 Task: Create Workspace Cost Accounting Workspace description Create and manage company-wide customer engagement and retention. Workspace type Operations
Action: Mouse moved to (451, 92)
Screenshot: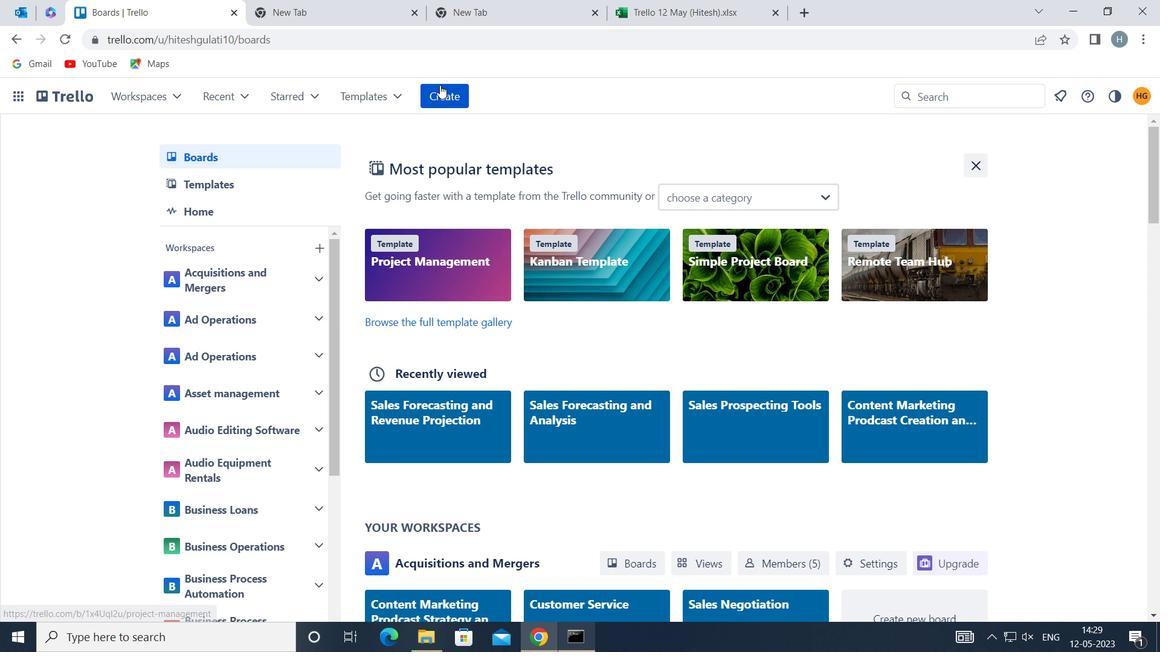 
Action: Mouse pressed left at (451, 92)
Screenshot: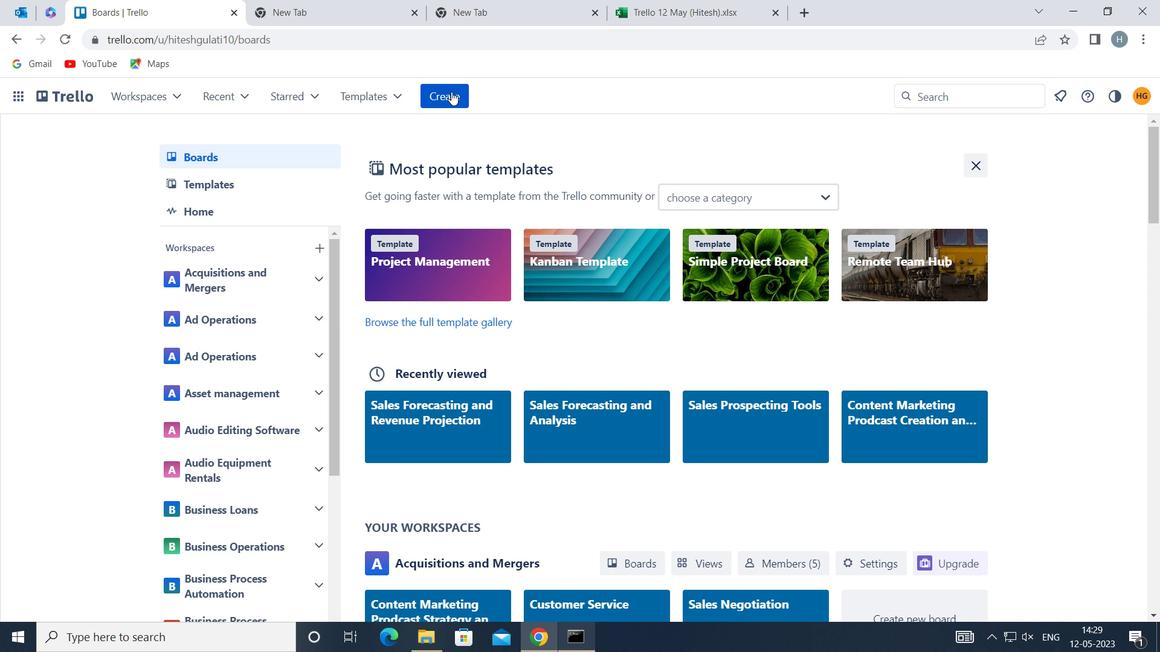 
Action: Mouse moved to (535, 250)
Screenshot: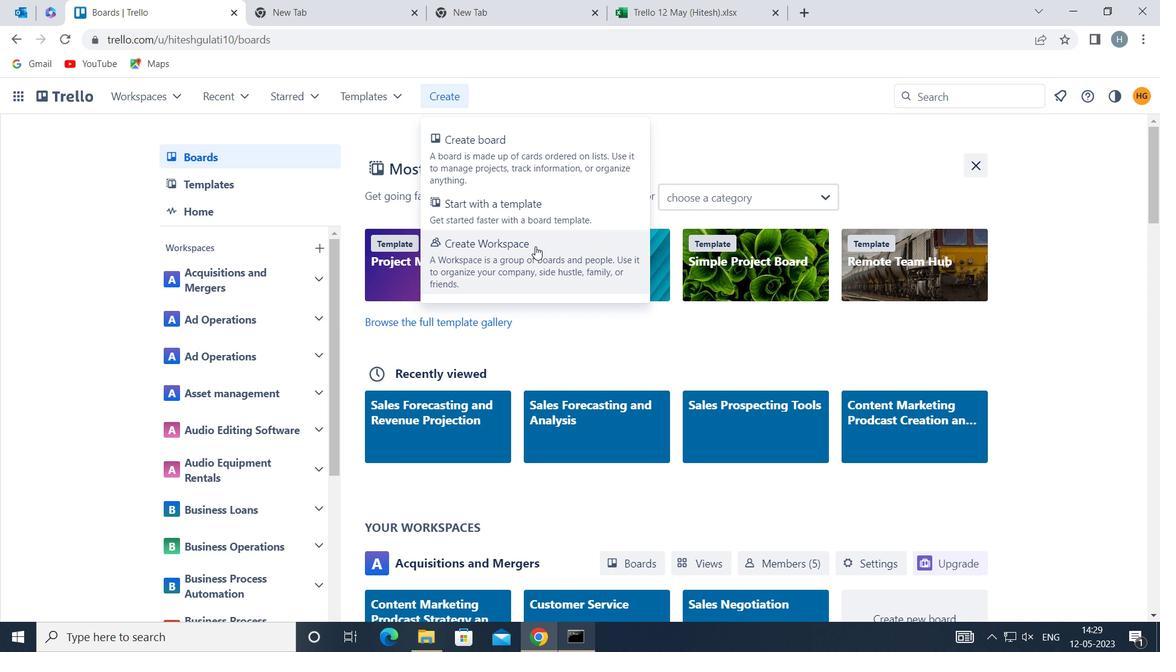
Action: Mouse pressed left at (535, 250)
Screenshot: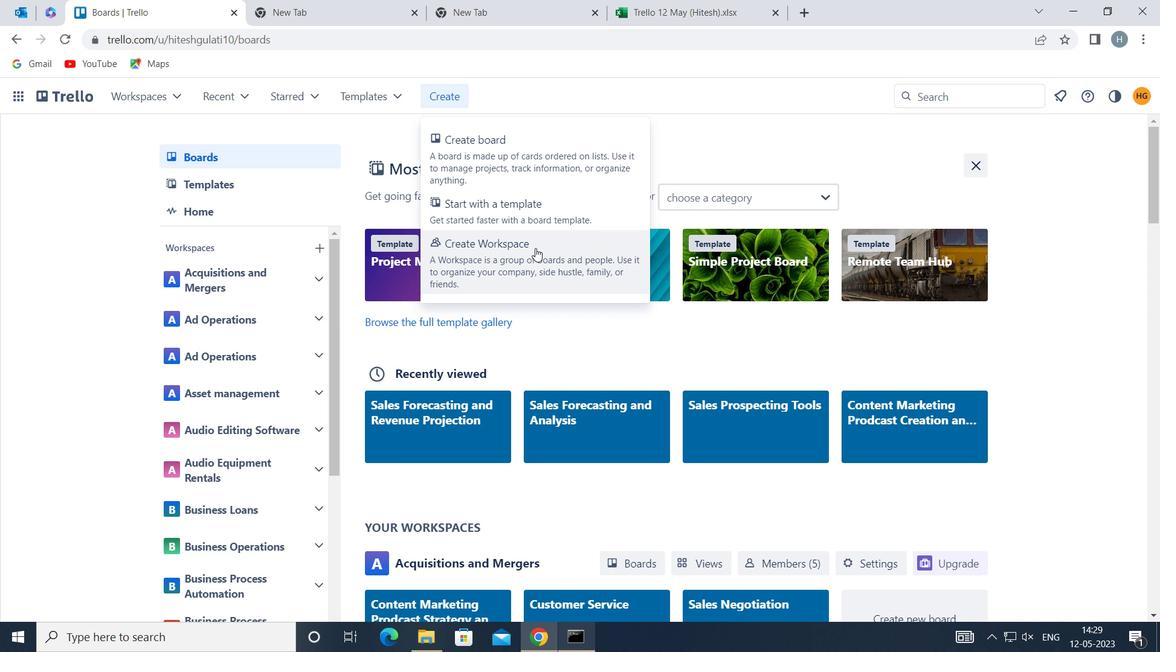 
Action: Mouse moved to (436, 284)
Screenshot: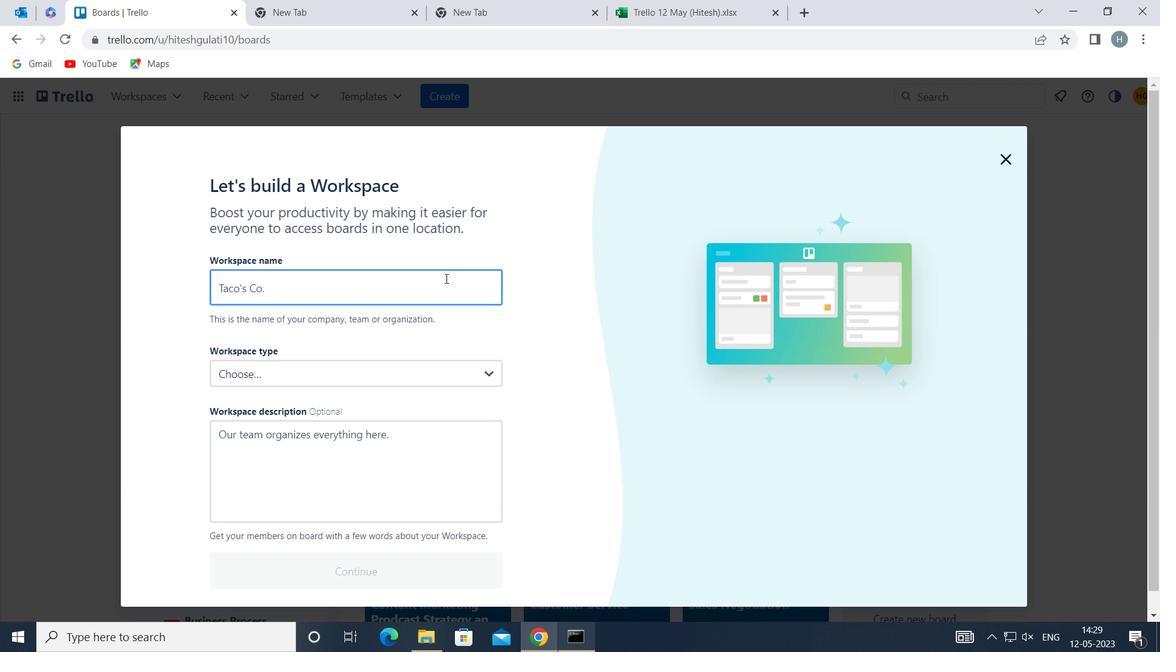 
Action: Mouse pressed left at (436, 284)
Screenshot: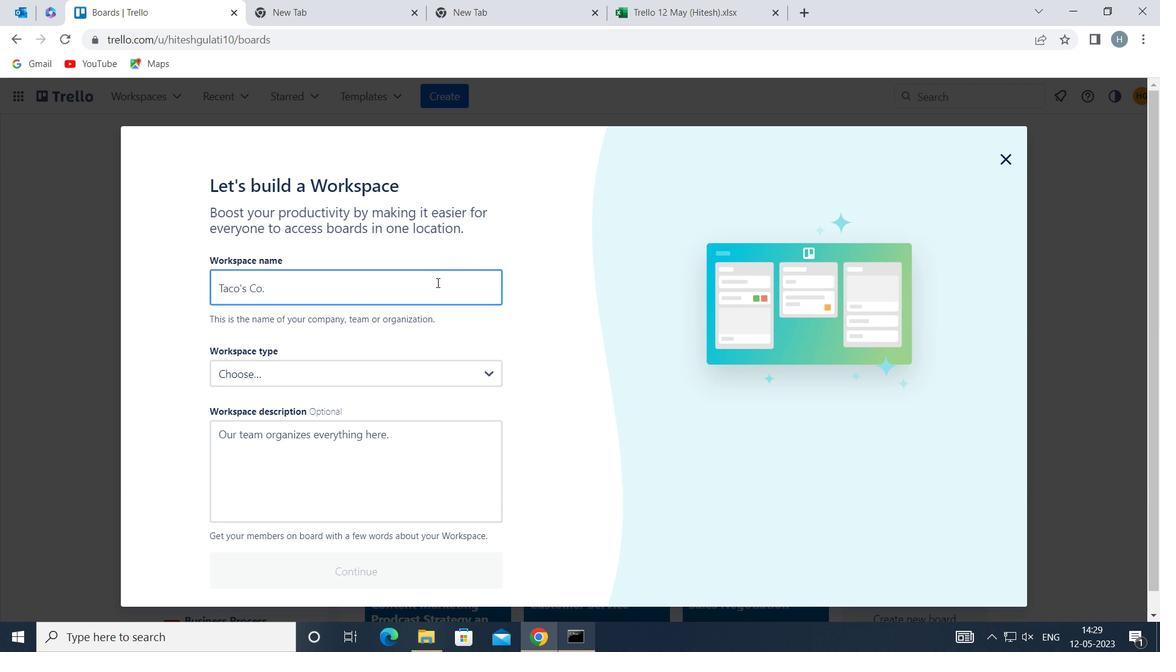
Action: Key pressed <Key.shift>COST<Key.backspace><Key.backspace><Key.backspace><Key.backspace><Key.shift>COST<Key.space><Key.shift>ACCOUNTING
Screenshot: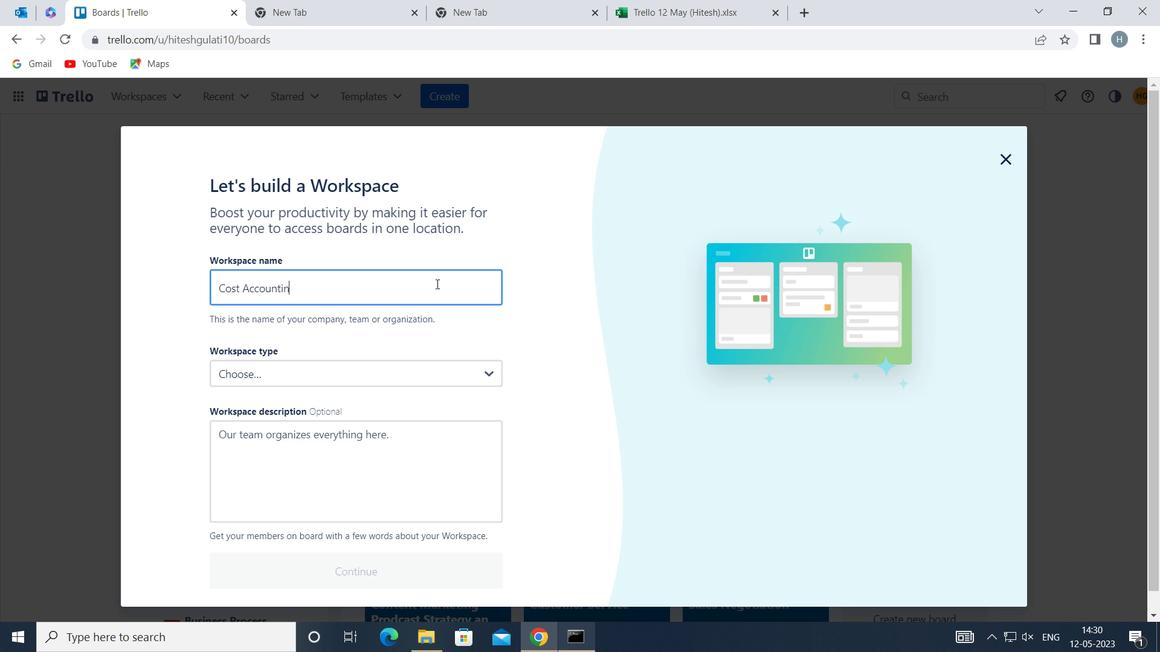 
Action: Mouse moved to (398, 440)
Screenshot: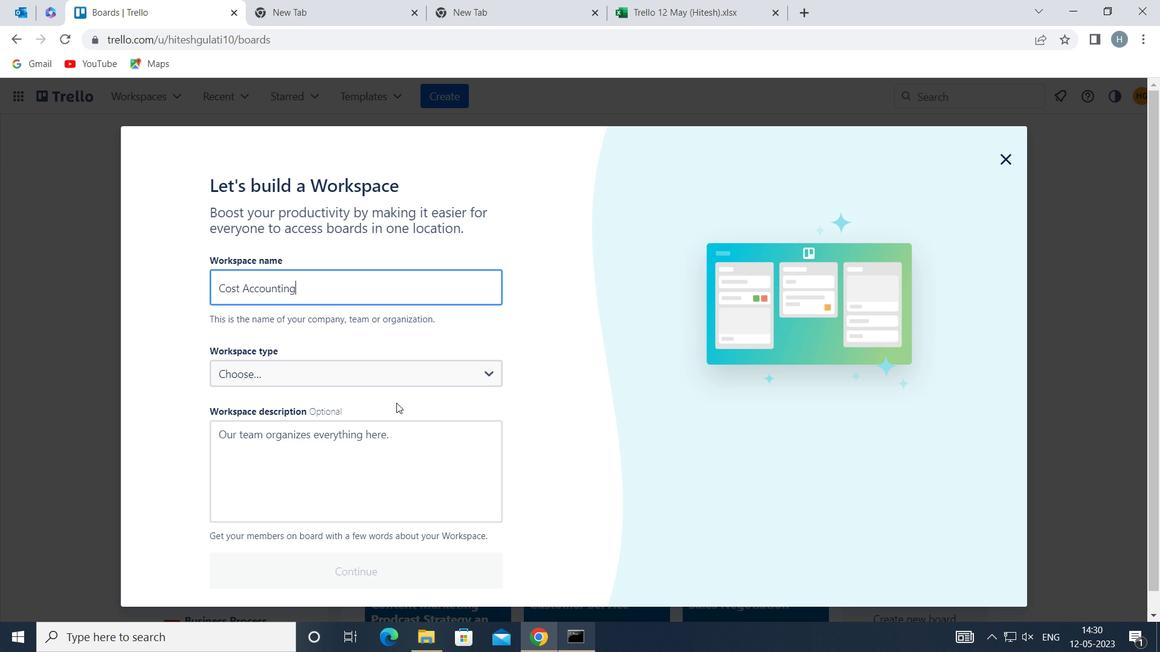 
Action: Mouse pressed left at (398, 440)
Screenshot: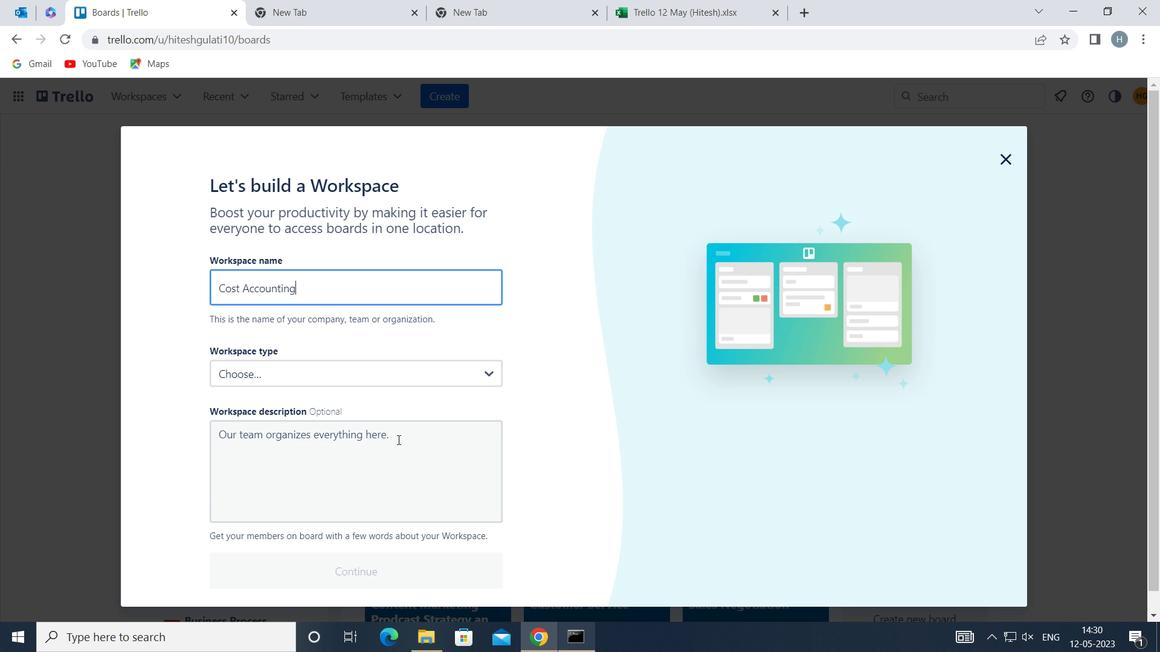 
Action: Mouse moved to (377, 450)
Screenshot: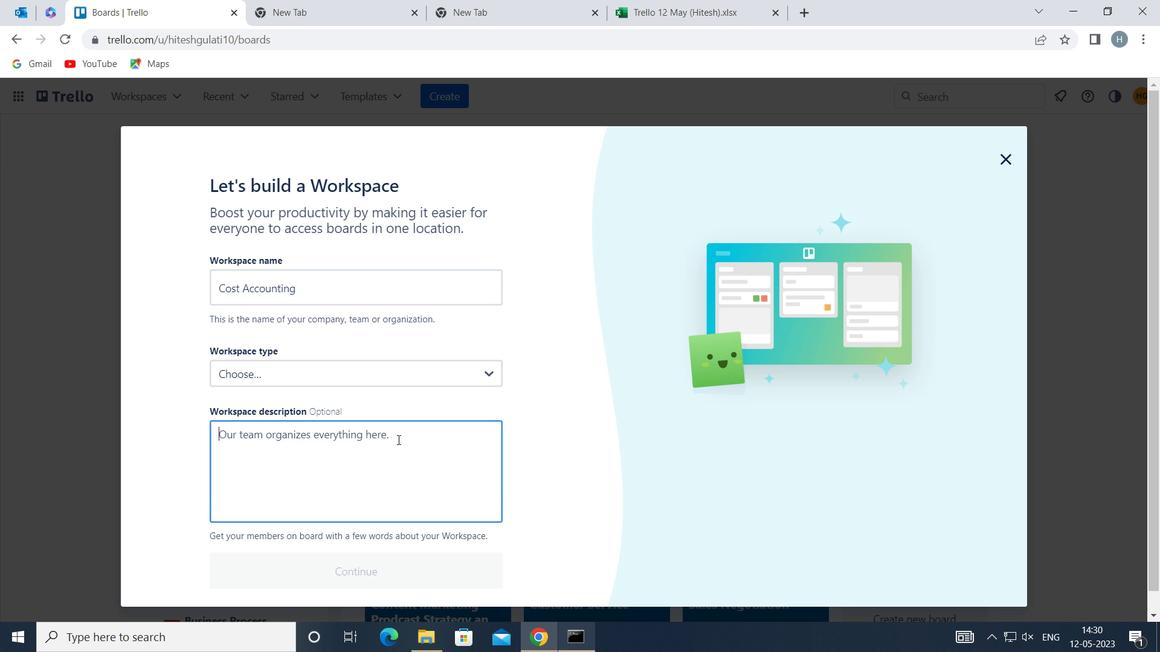 
Action: Key pressed <Key.shift>CREATE<Key.space>AND<Key.space>MANAG
Screenshot: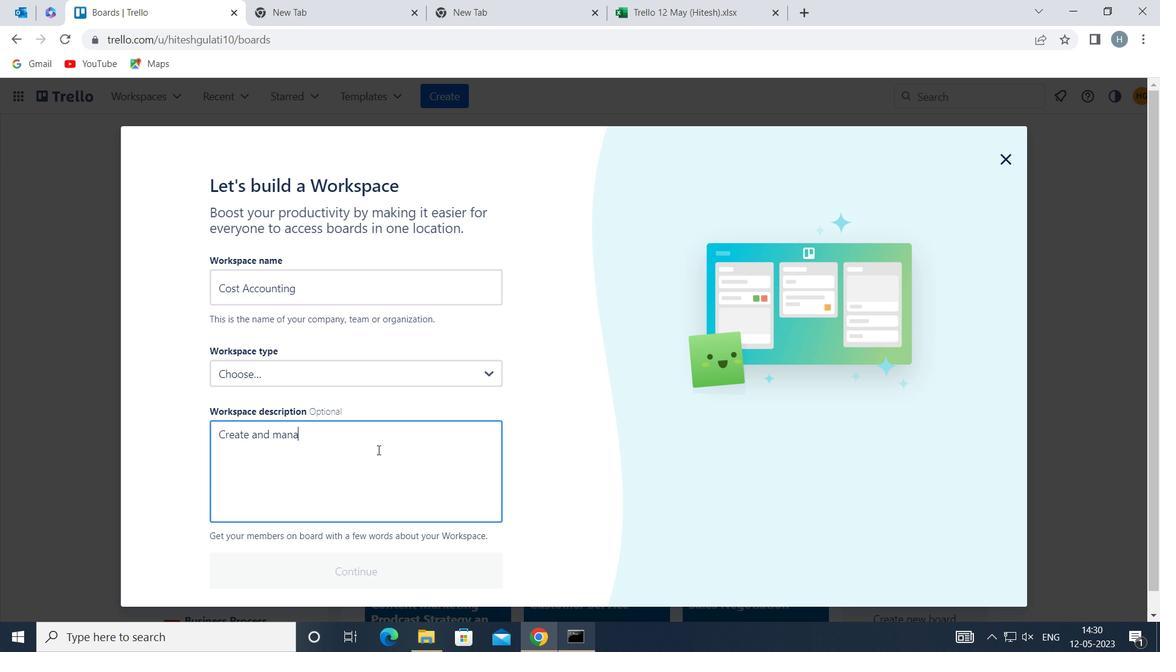 
Action: Mouse moved to (377, 450)
Screenshot: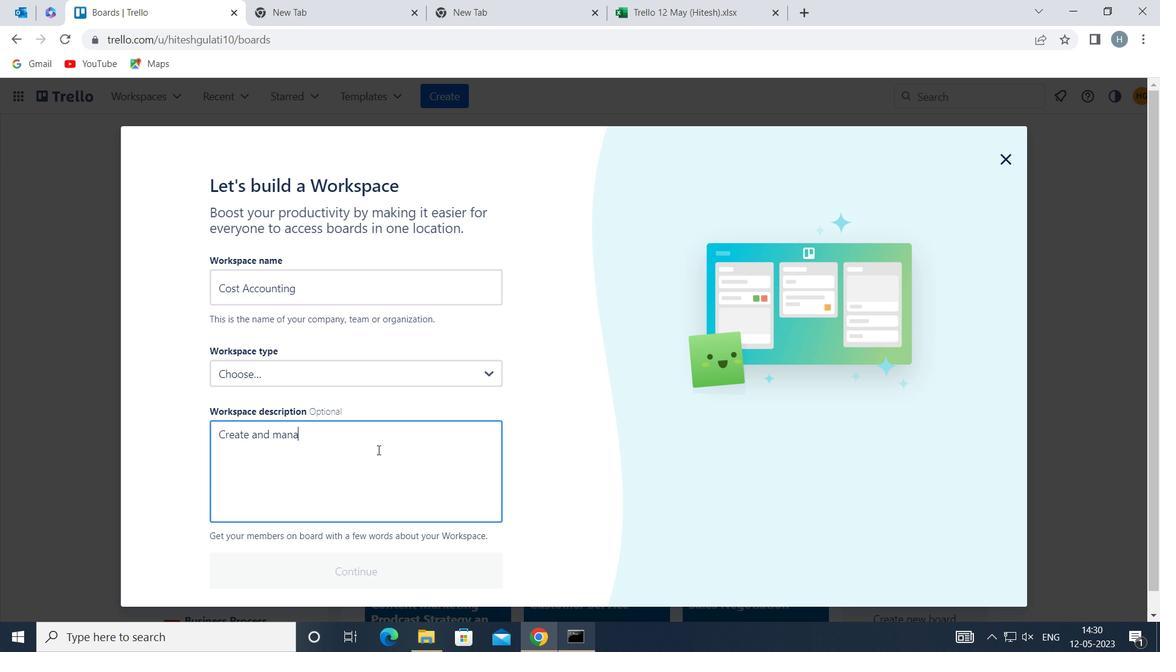 
Action: Key pressed E<Key.space>COMPANY-WIDE<Key.space>CUSTOMER<Key.space>ENGAGEMENT<Key.space>AND<Key.space>RETENTION<Key.space>
Screenshot: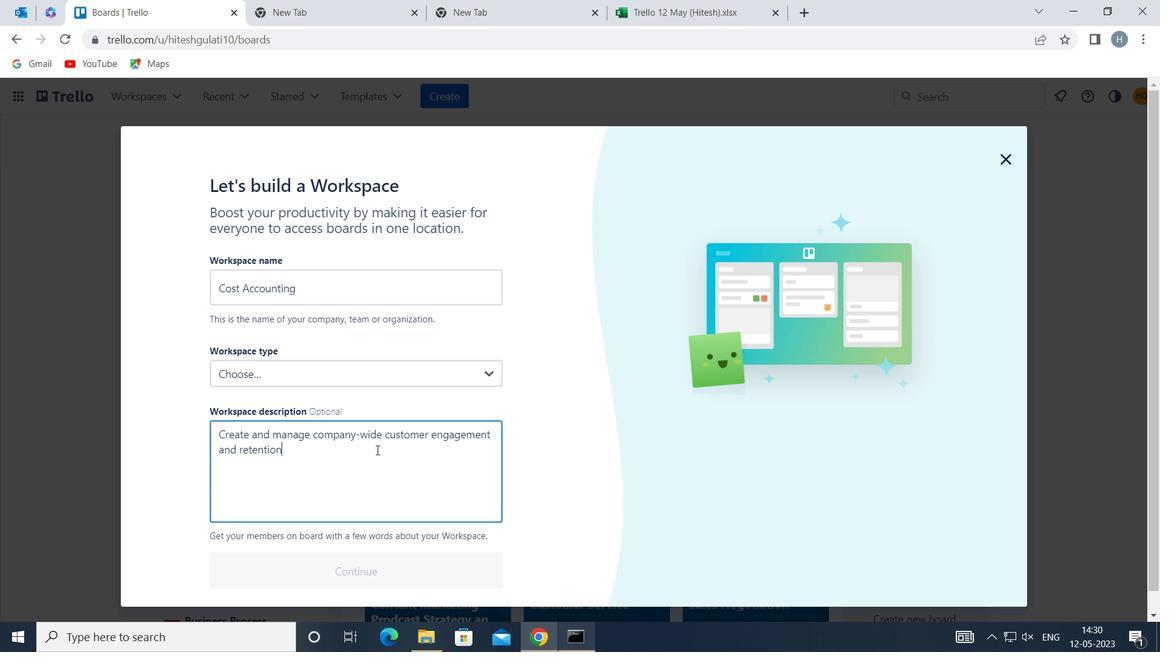 
Action: Mouse moved to (385, 364)
Screenshot: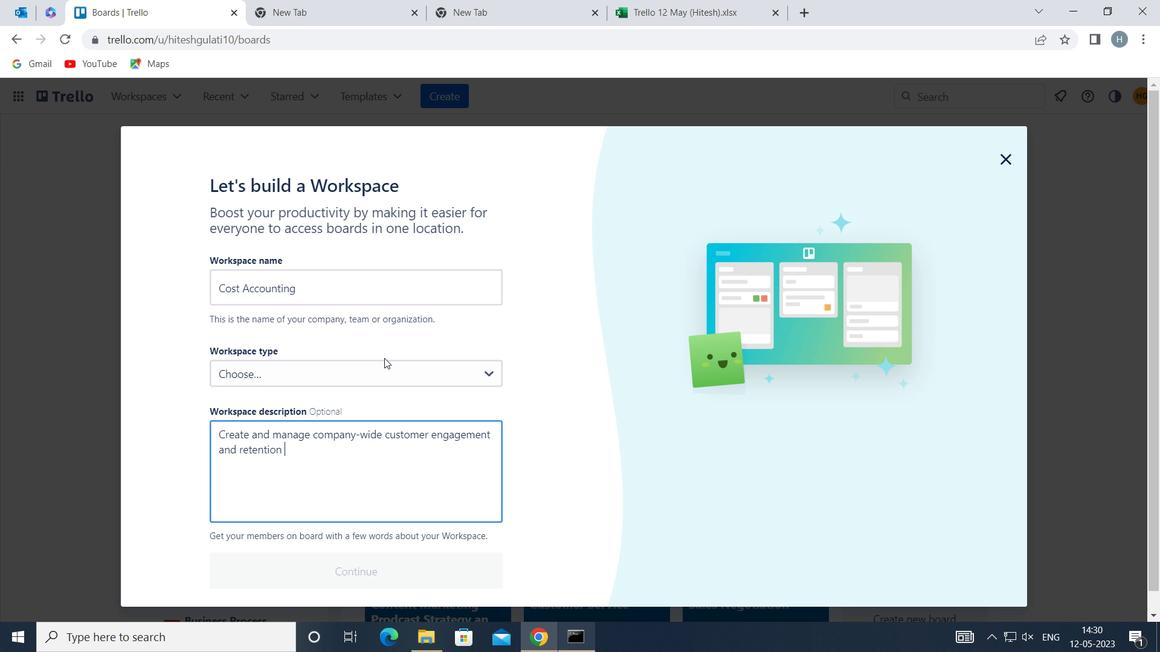 
Action: Mouse pressed left at (385, 364)
Screenshot: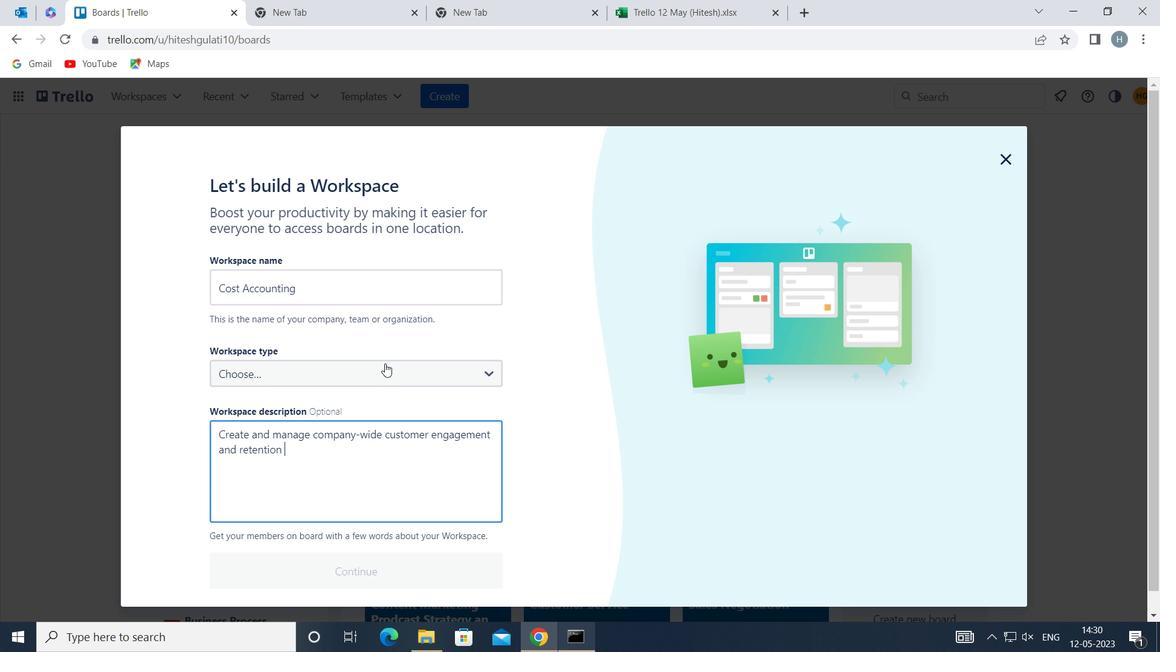
Action: Mouse moved to (342, 523)
Screenshot: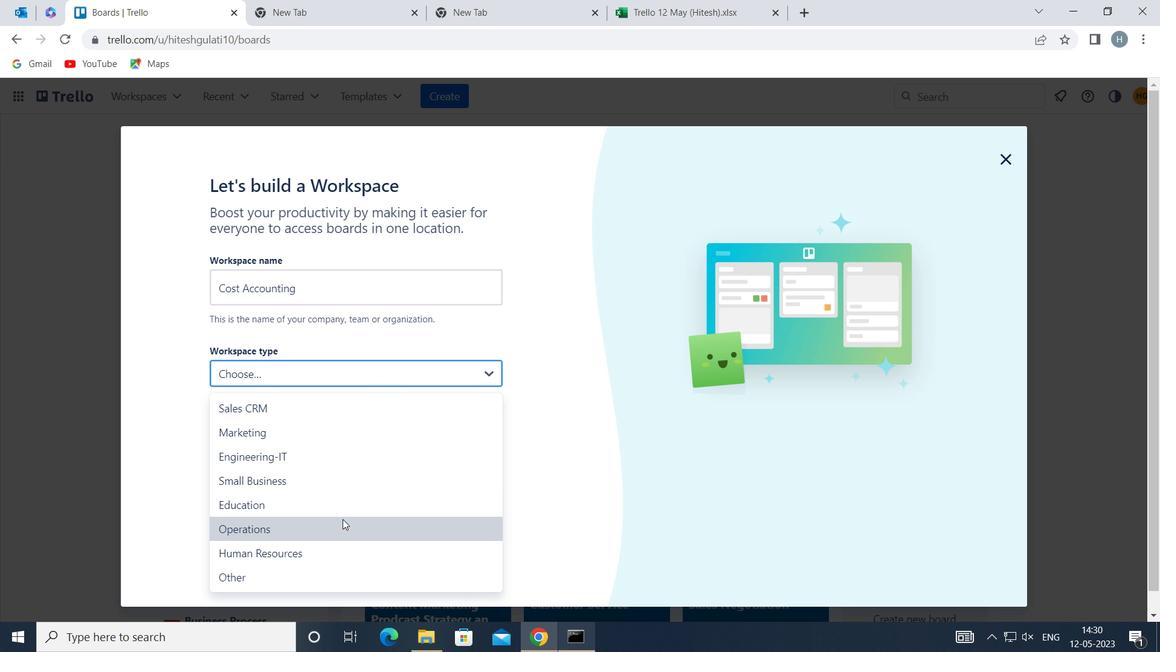 
Action: Mouse pressed left at (342, 523)
Screenshot: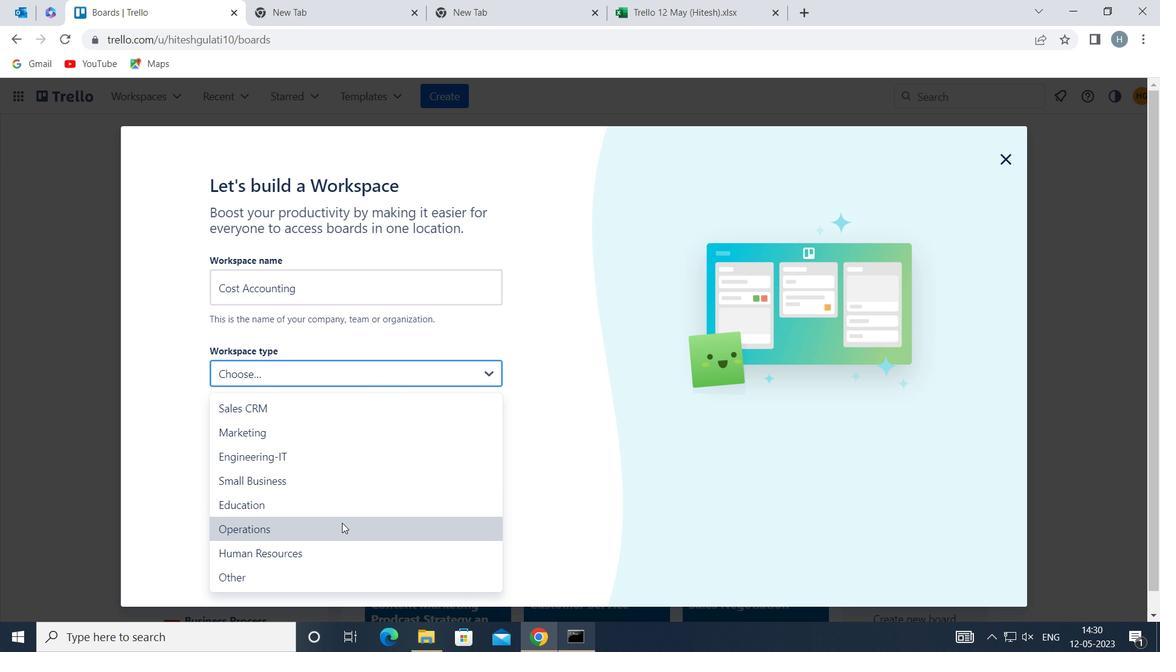 
Action: Mouse moved to (370, 569)
Screenshot: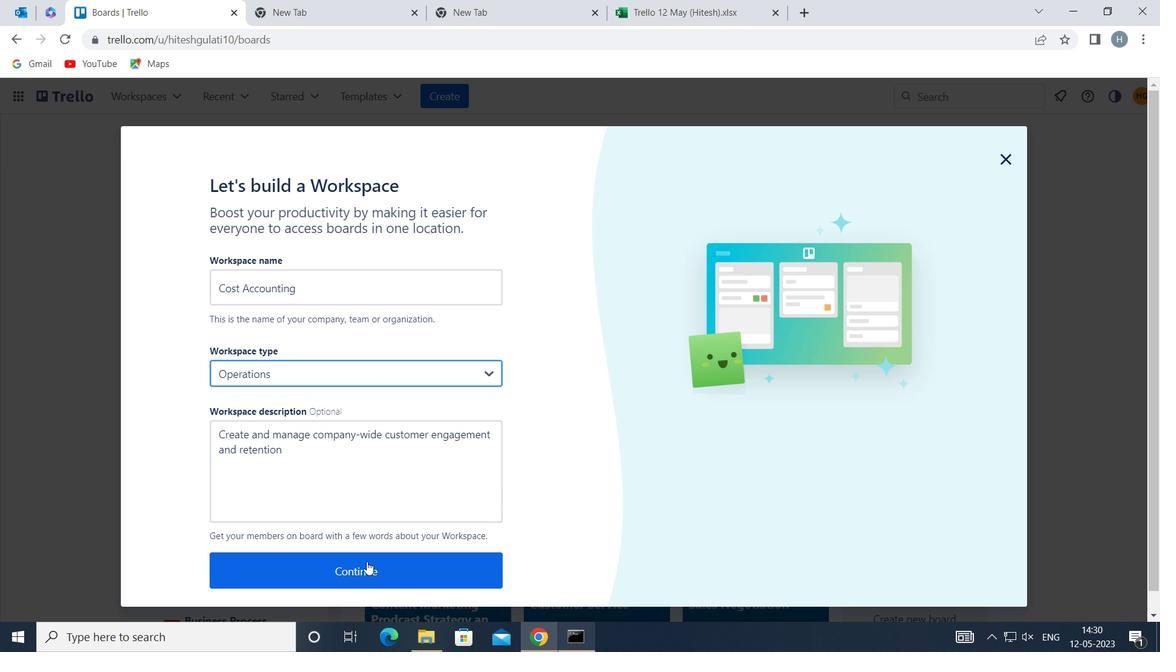 
Action: Mouse pressed left at (370, 569)
Screenshot: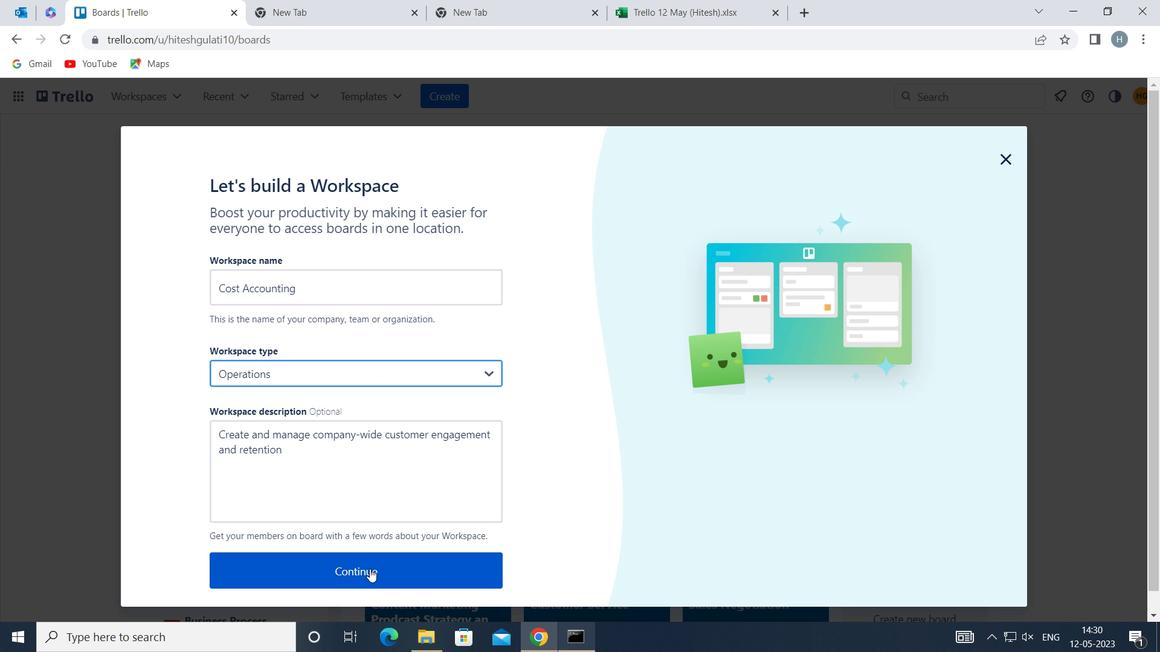 
Action: Mouse moved to (511, 302)
Screenshot: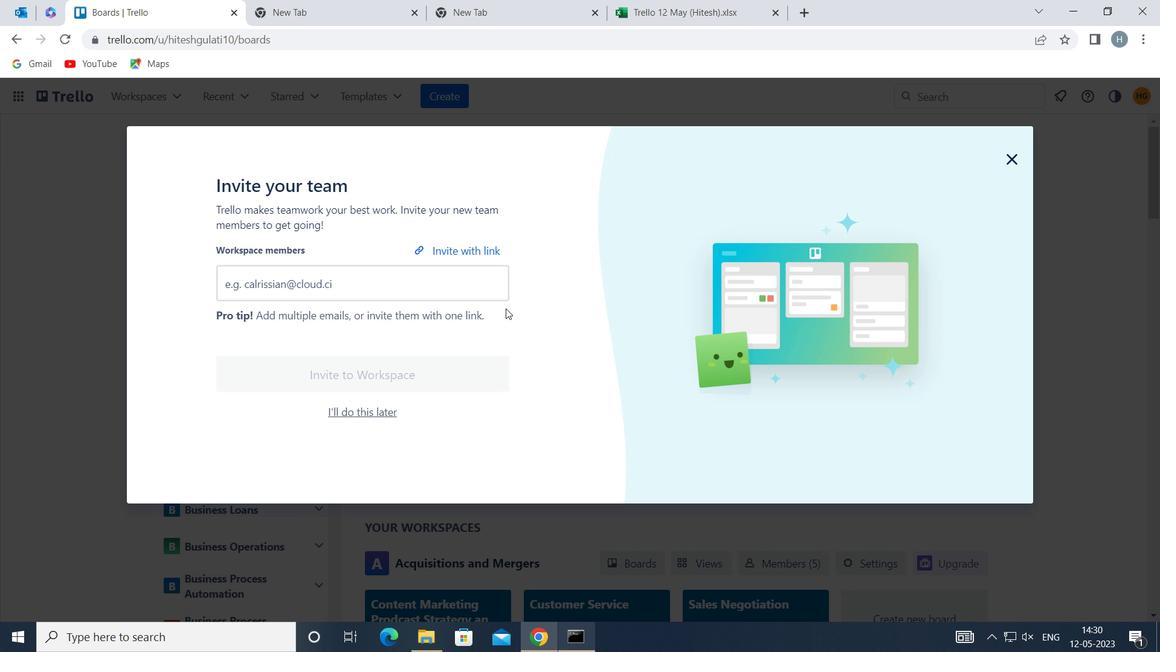 
